 Task: Toggle the add item then the charset option in the variables.
Action: Mouse moved to (12, 628)
Screenshot: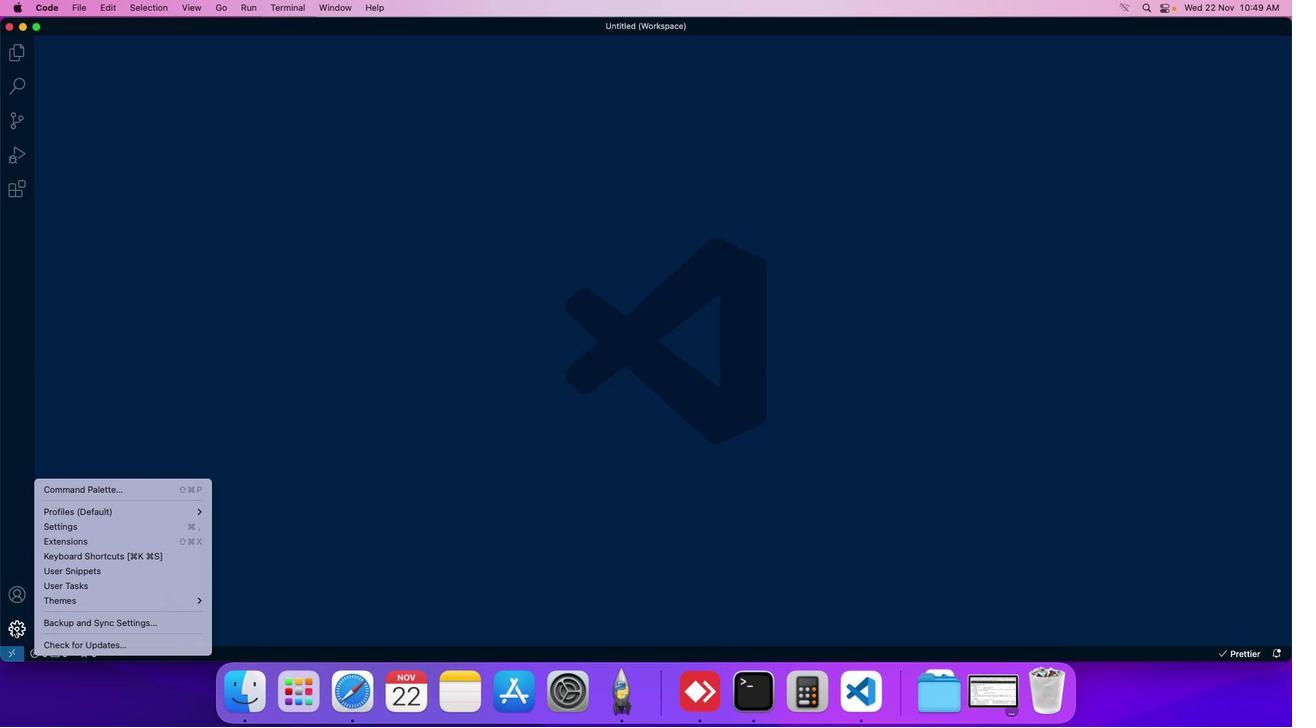 
Action: Mouse pressed left at (12, 628)
Screenshot: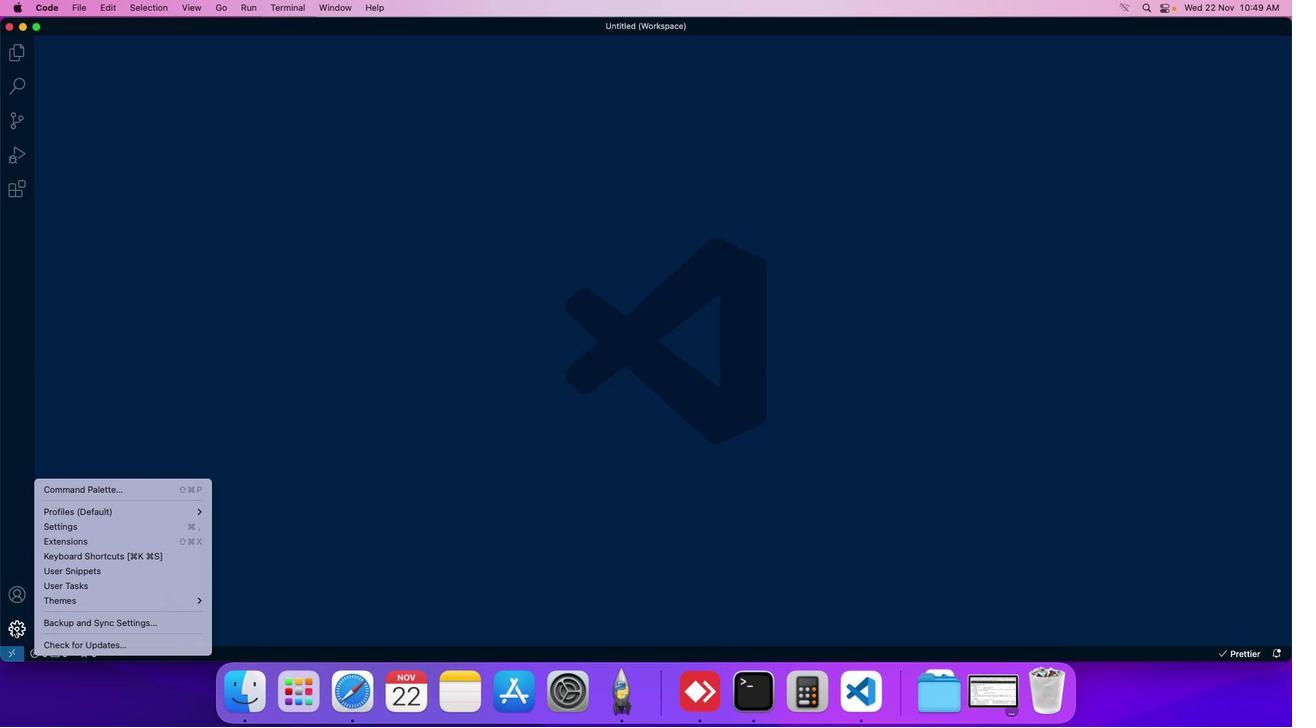 
Action: Mouse moved to (68, 529)
Screenshot: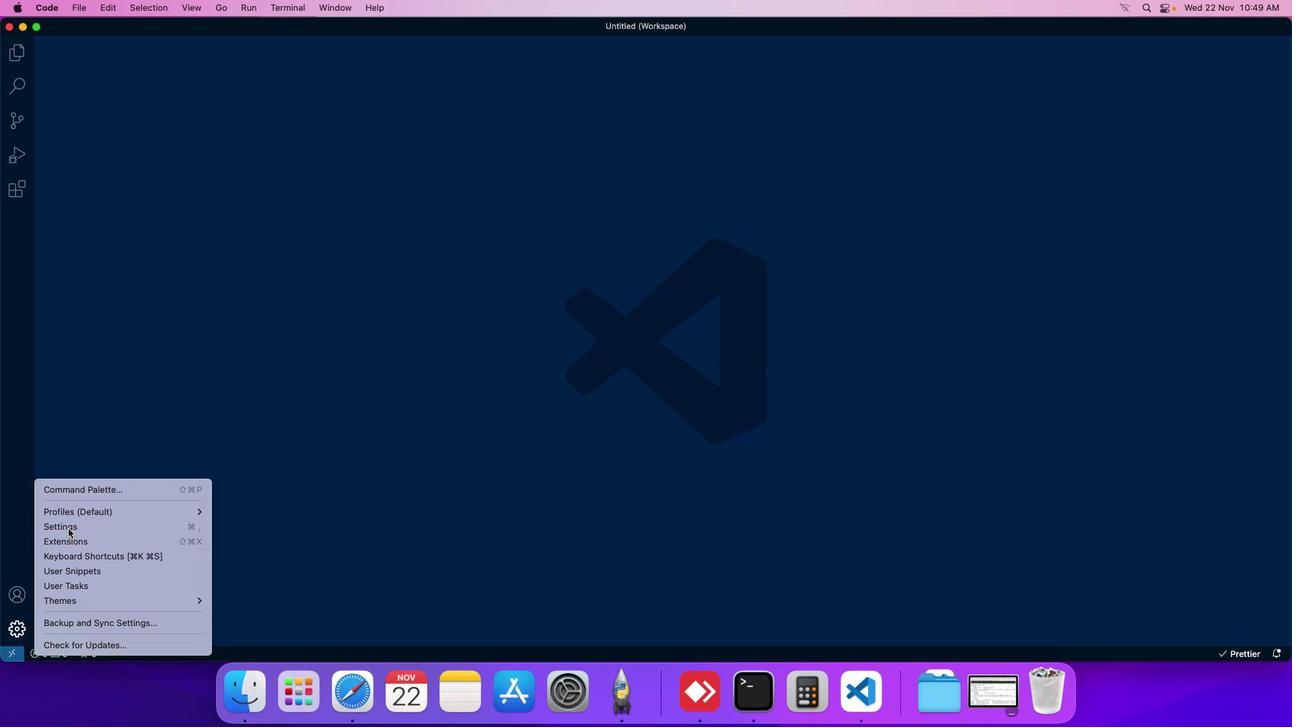 
Action: Mouse pressed left at (68, 529)
Screenshot: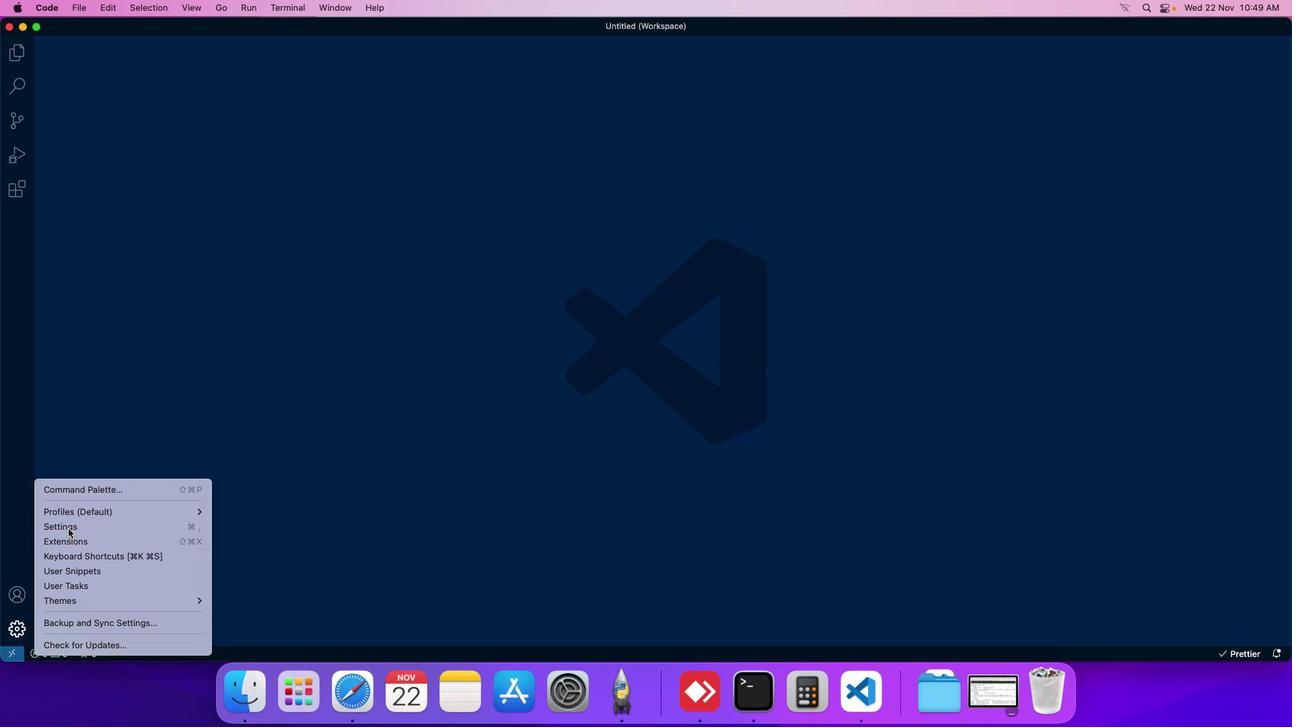 
Action: Mouse moved to (297, 105)
Screenshot: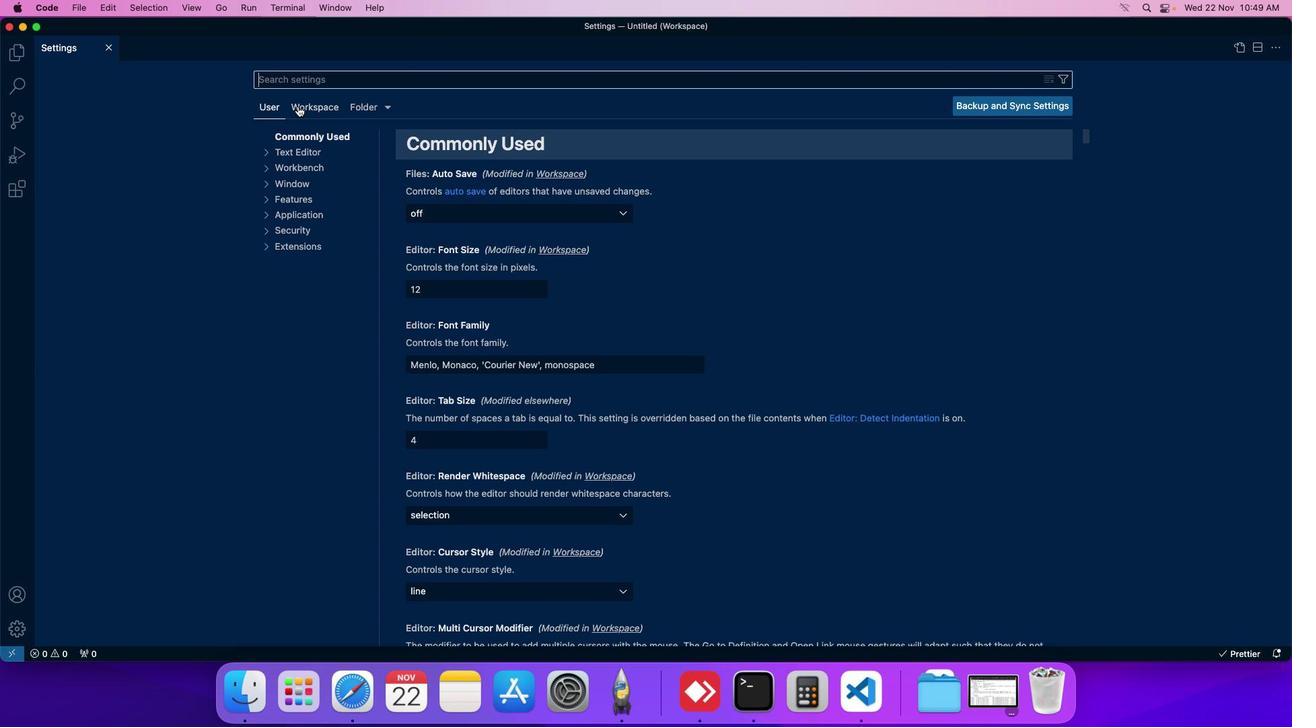 
Action: Mouse pressed left at (297, 105)
Screenshot: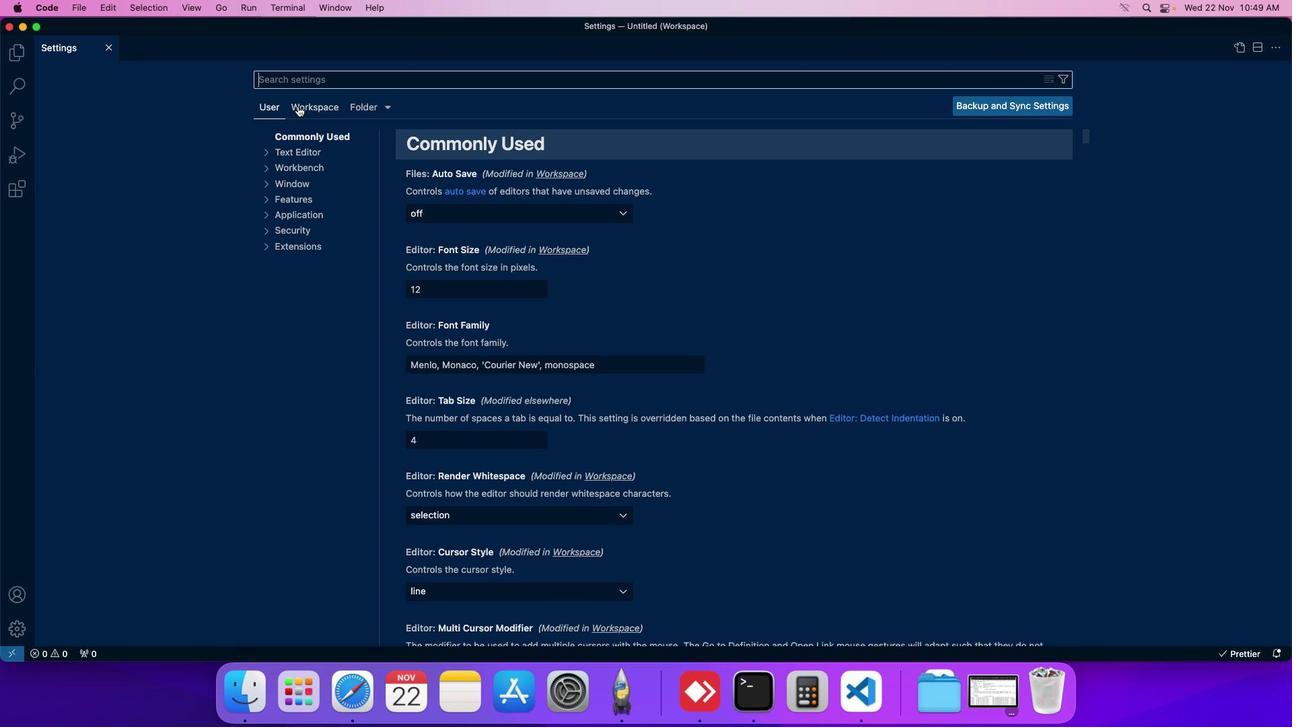 
Action: Mouse moved to (292, 226)
Screenshot: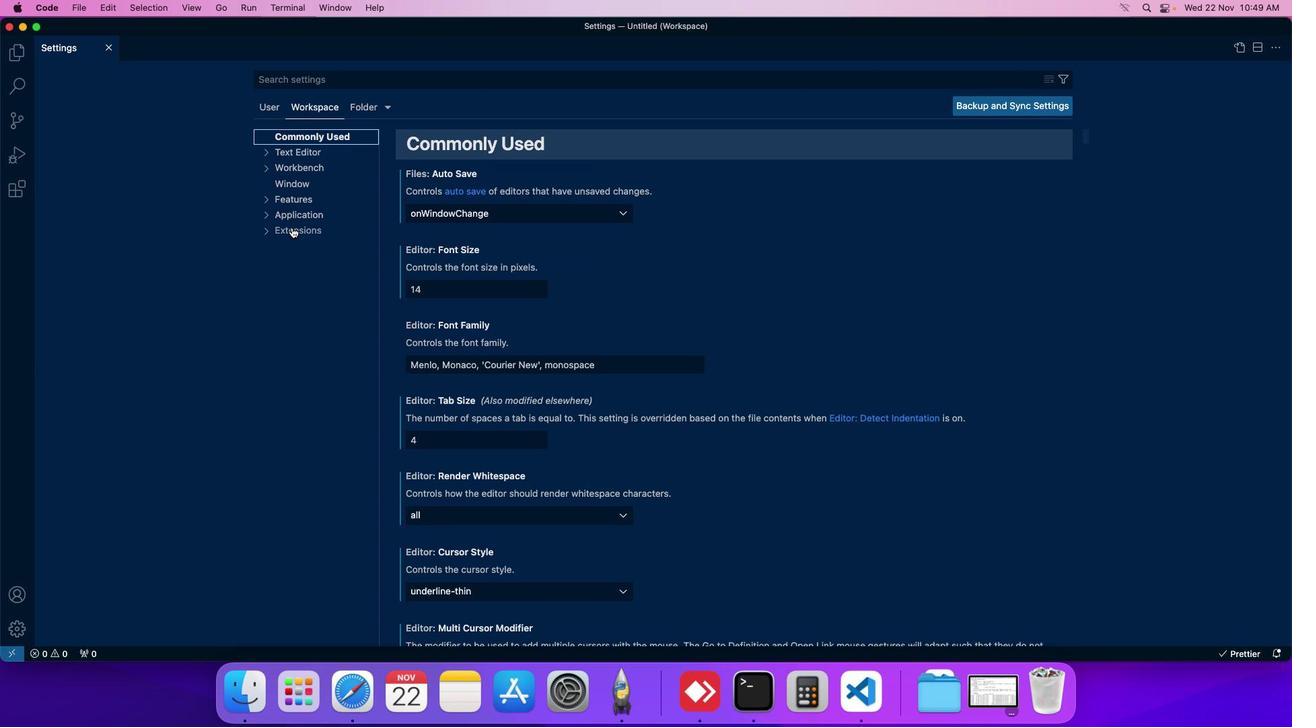 
Action: Mouse pressed left at (292, 226)
Screenshot: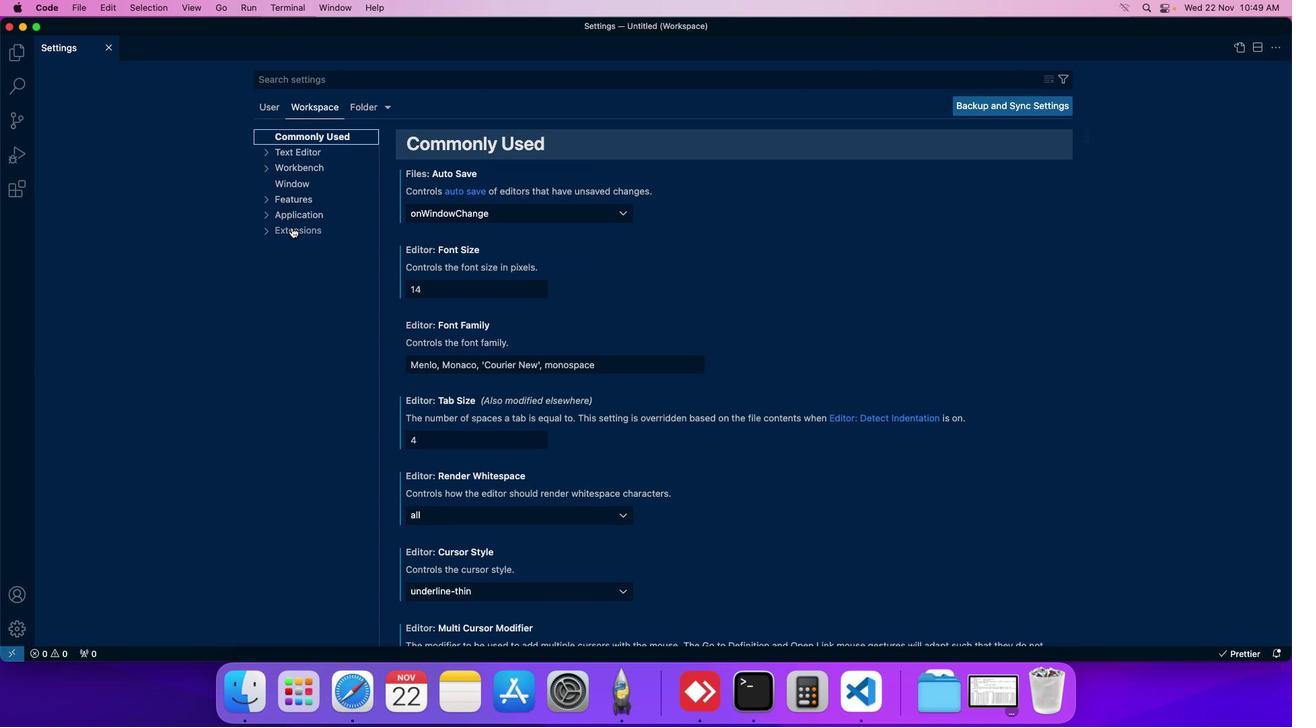 
Action: Mouse moved to (294, 274)
Screenshot: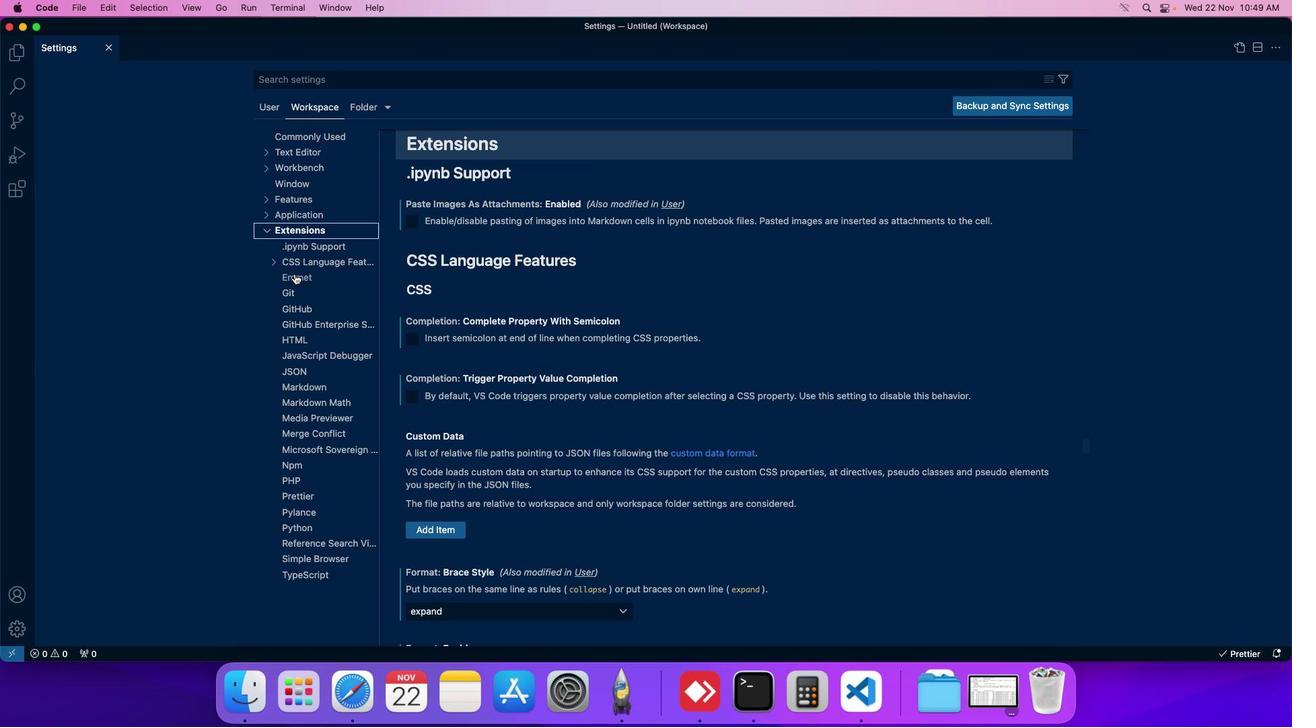 
Action: Mouse pressed left at (294, 274)
Screenshot: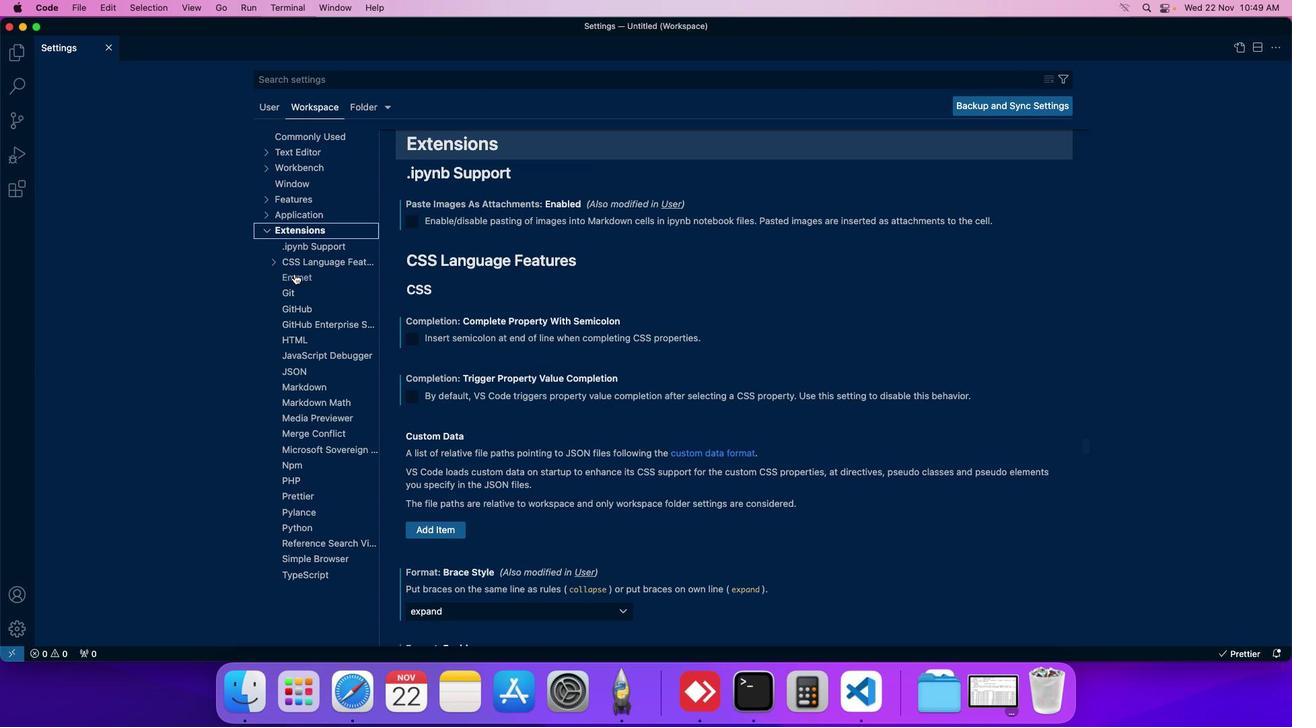 
Action: Mouse moved to (464, 326)
Screenshot: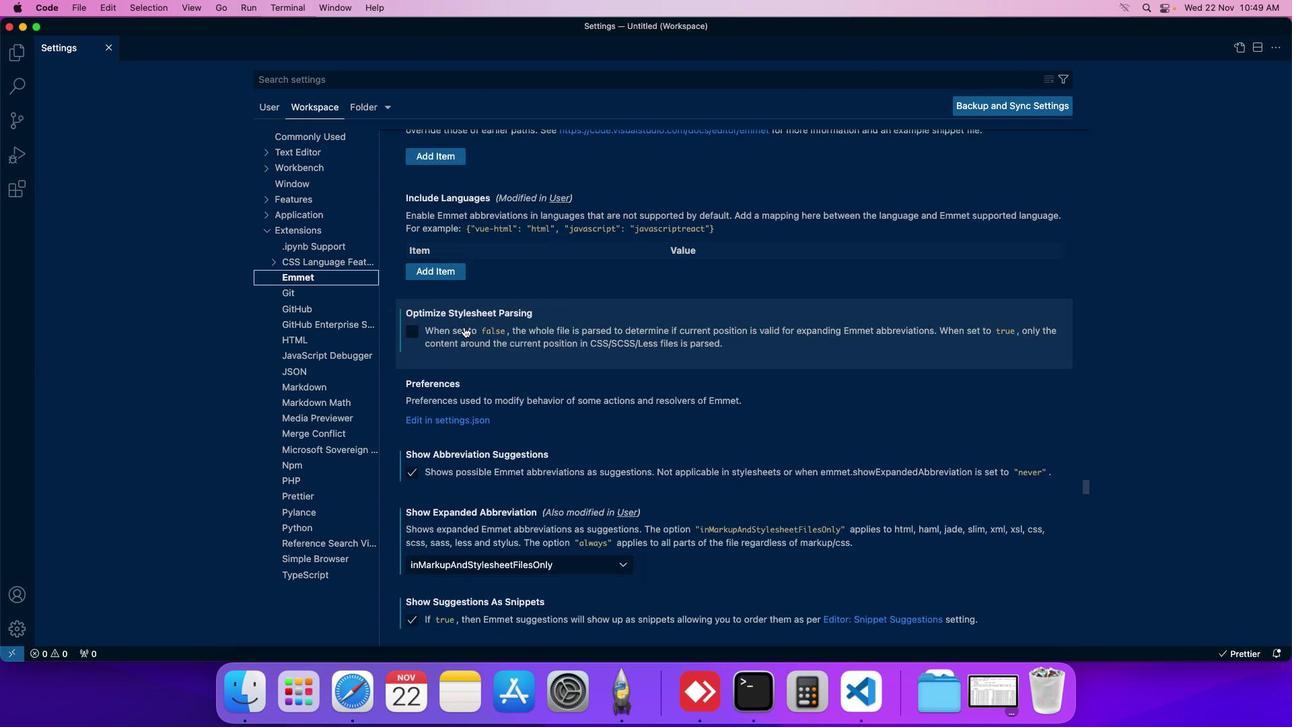 
Action: Mouse scrolled (464, 326) with delta (0, 0)
Screenshot: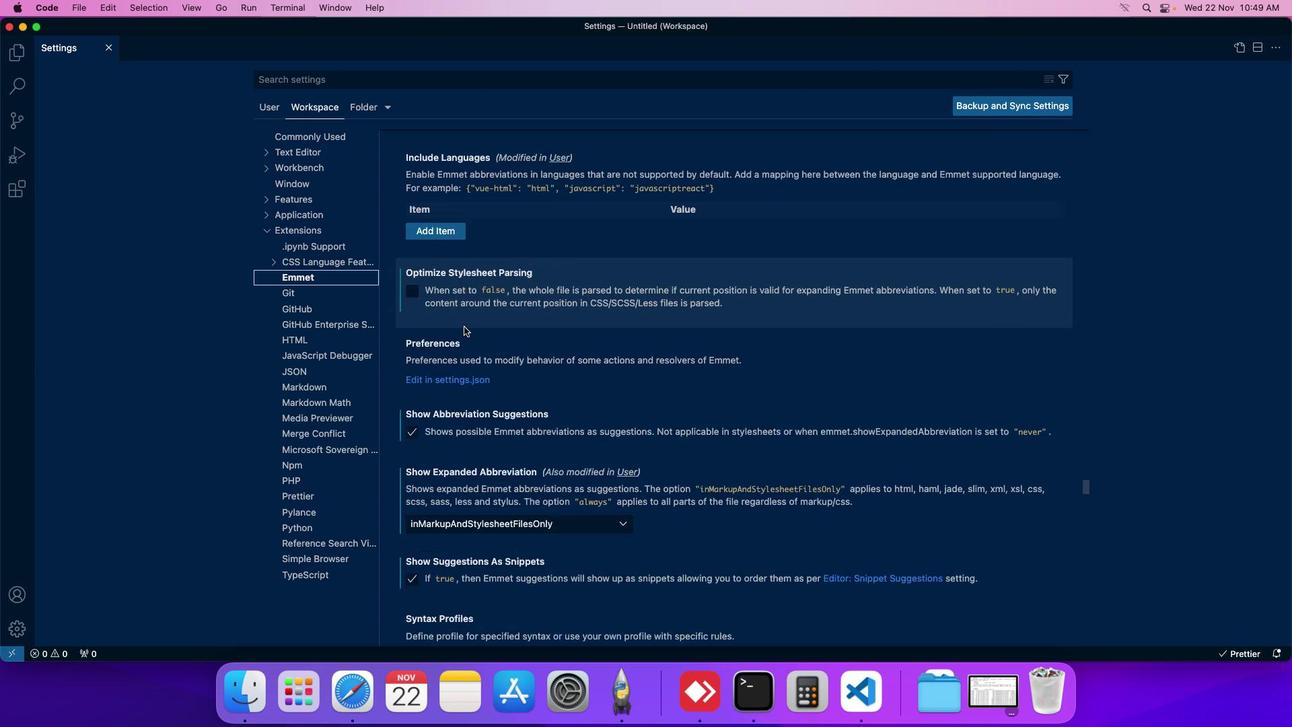 
Action: Mouse scrolled (464, 326) with delta (0, 0)
Screenshot: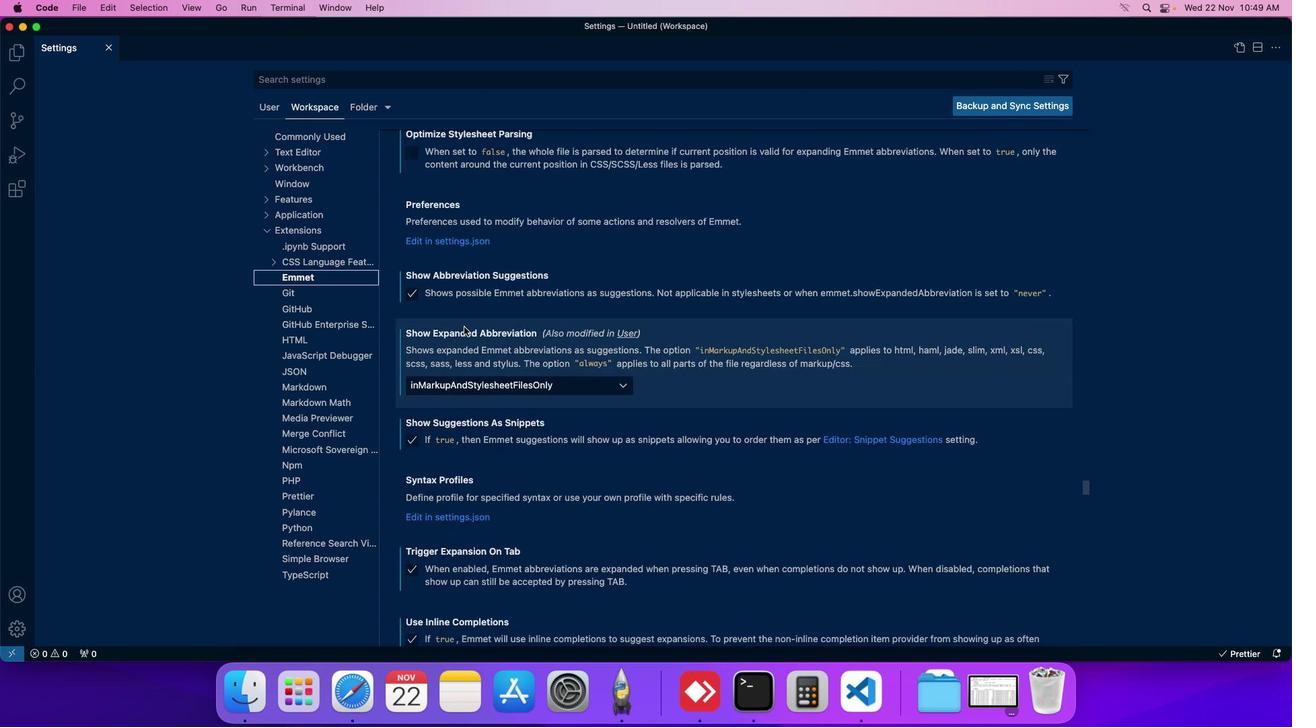 
Action: Mouse scrolled (464, 326) with delta (0, 0)
Screenshot: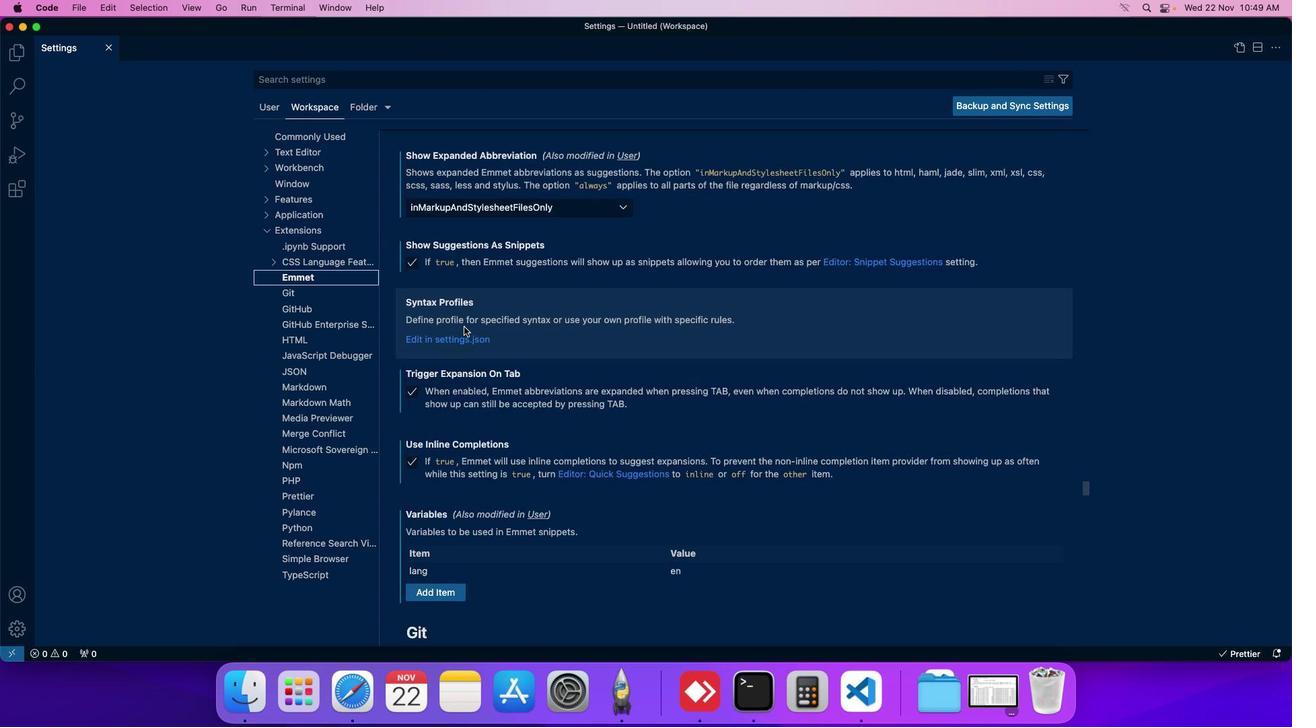 
Action: Mouse moved to (464, 326)
Screenshot: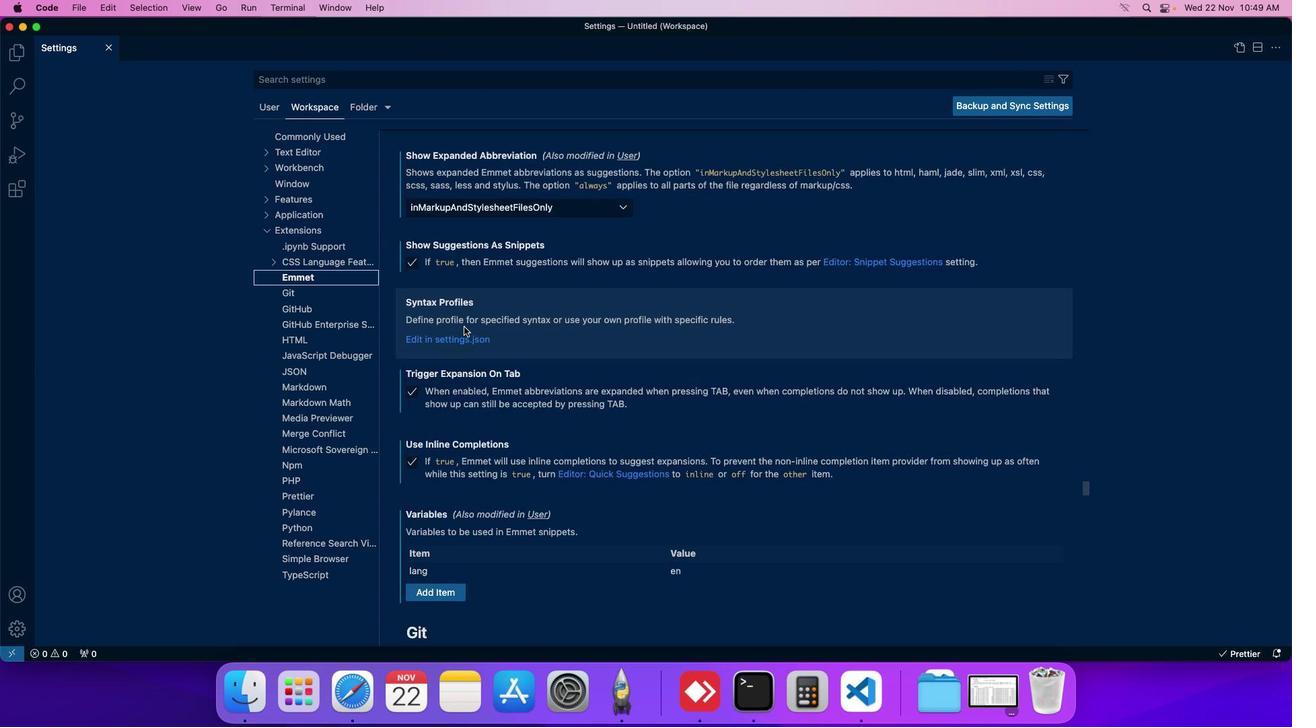 
Action: Mouse scrolled (464, 326) with delta (0, 0)
Screenshot: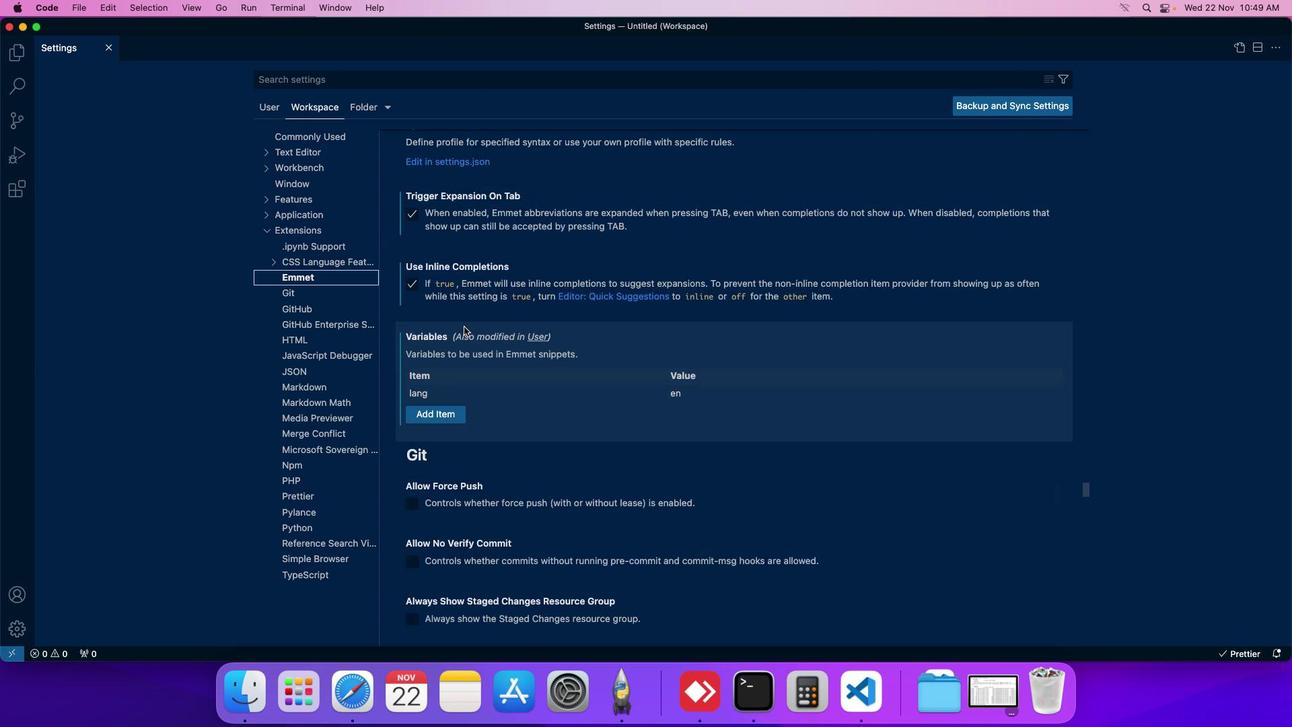 
Action: Mouse moved to (426, 420)
Screenshot: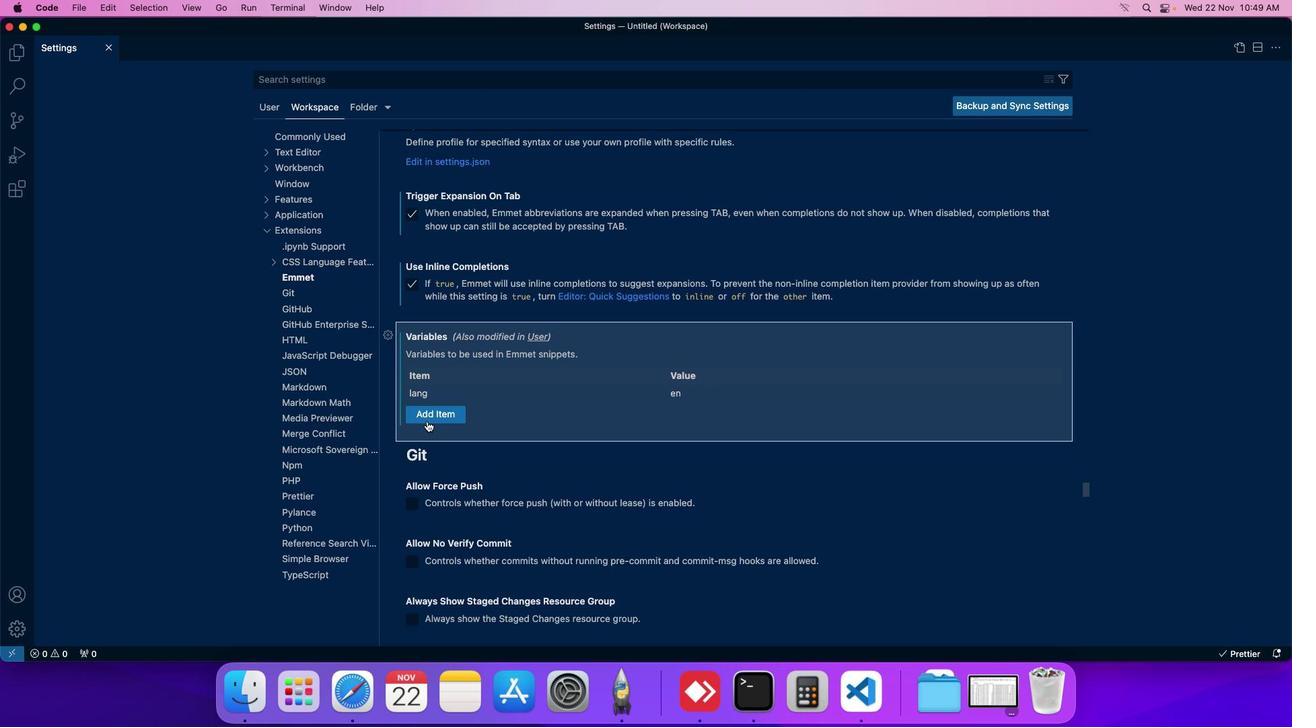 
Action: Mouse pressed left at (426, 420)
Screenshot: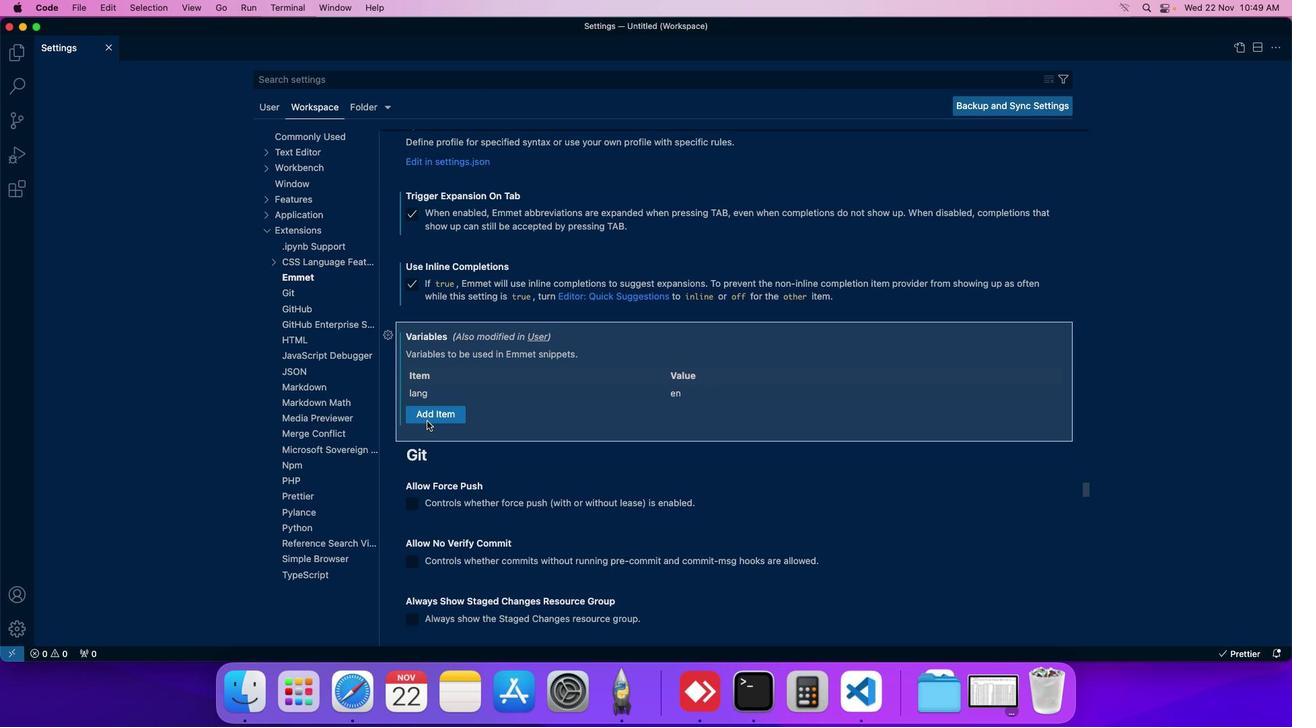 
Action: Mouse moved to (993, 407)
Screenshot: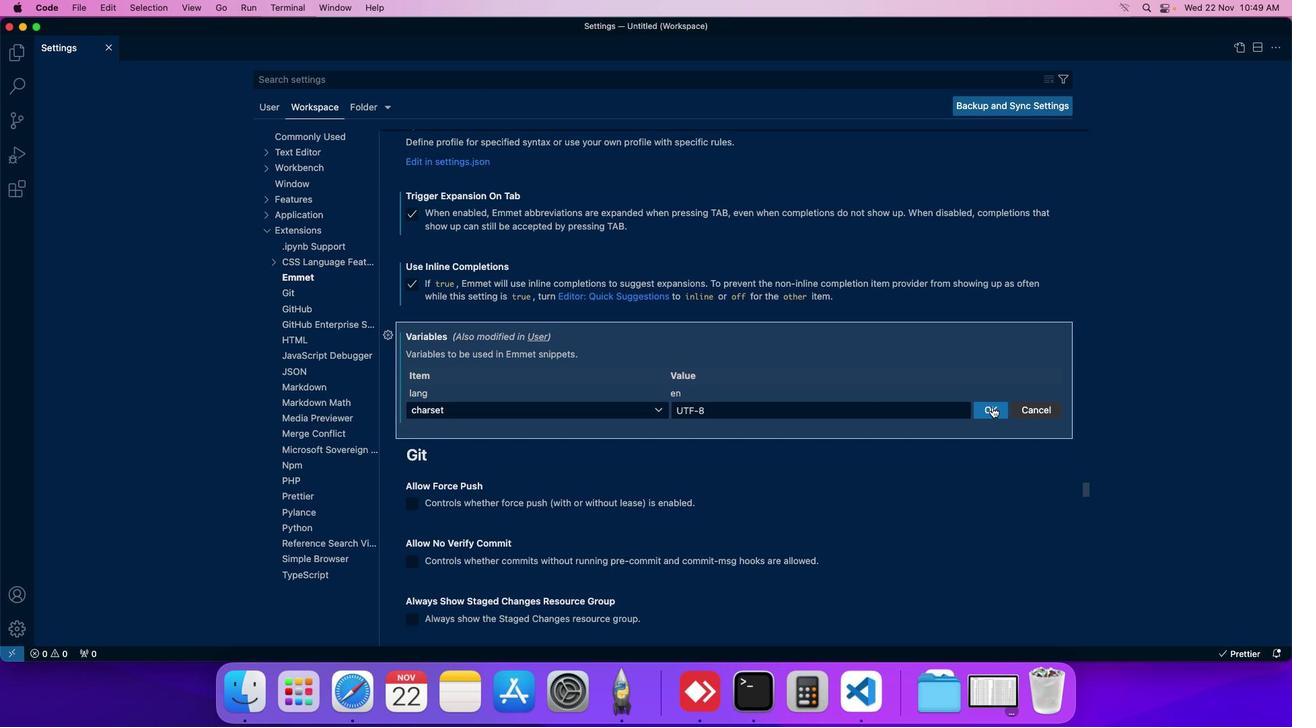 
Action: Mouse pressed left at (993, 407)
Screenshot: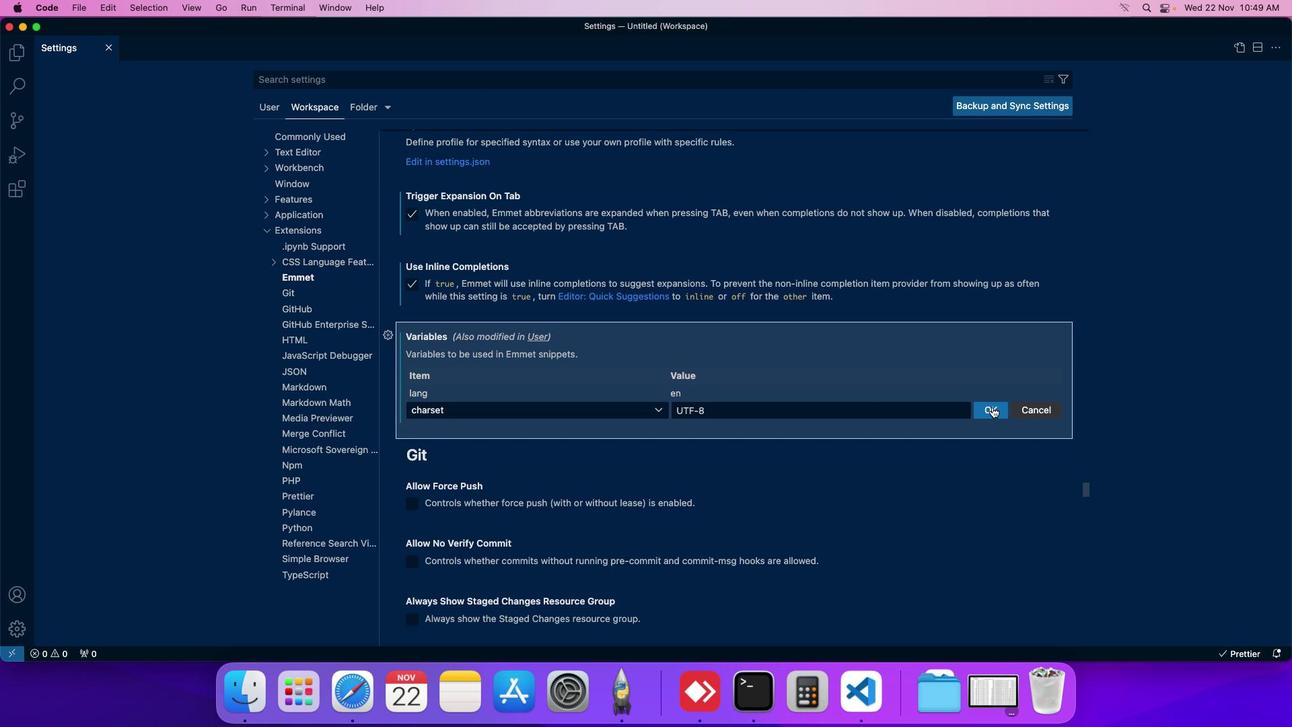
Action: Mouse moved to (932, 371)
Screenshot: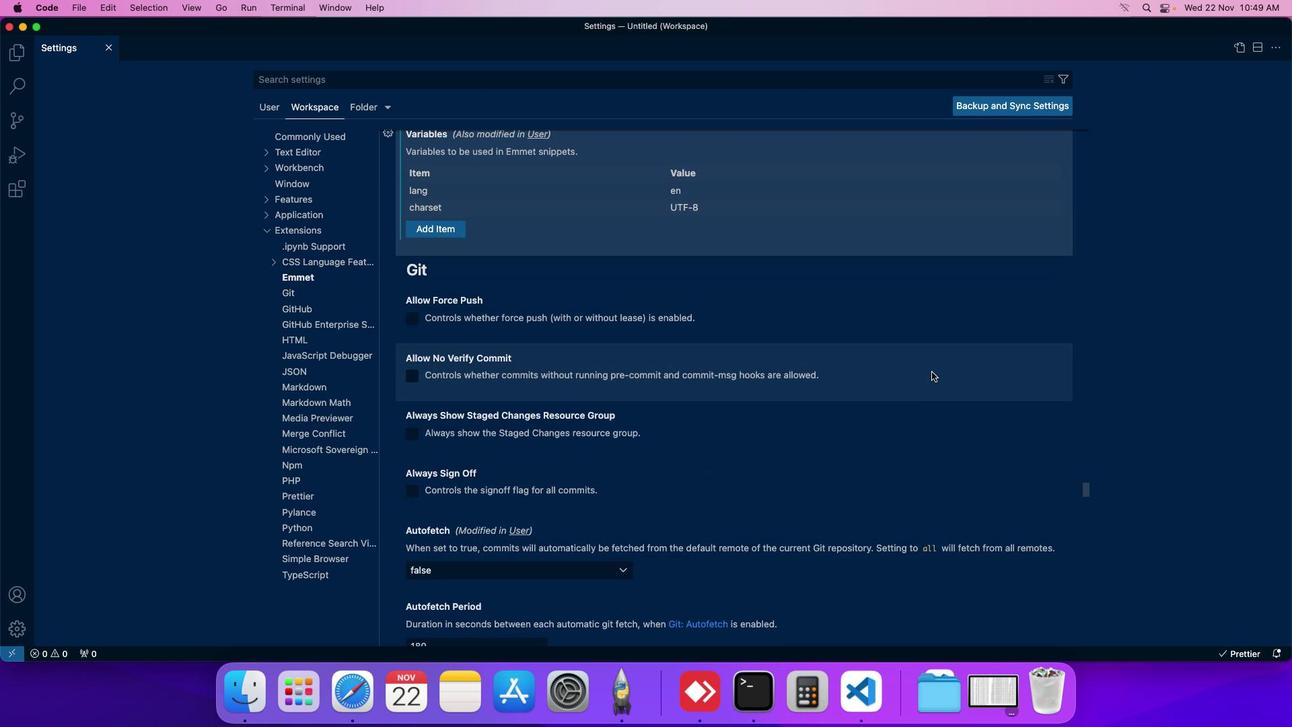 
Action: Mouse scrolled (932, 371) with delta (0, 0)
Screenshot: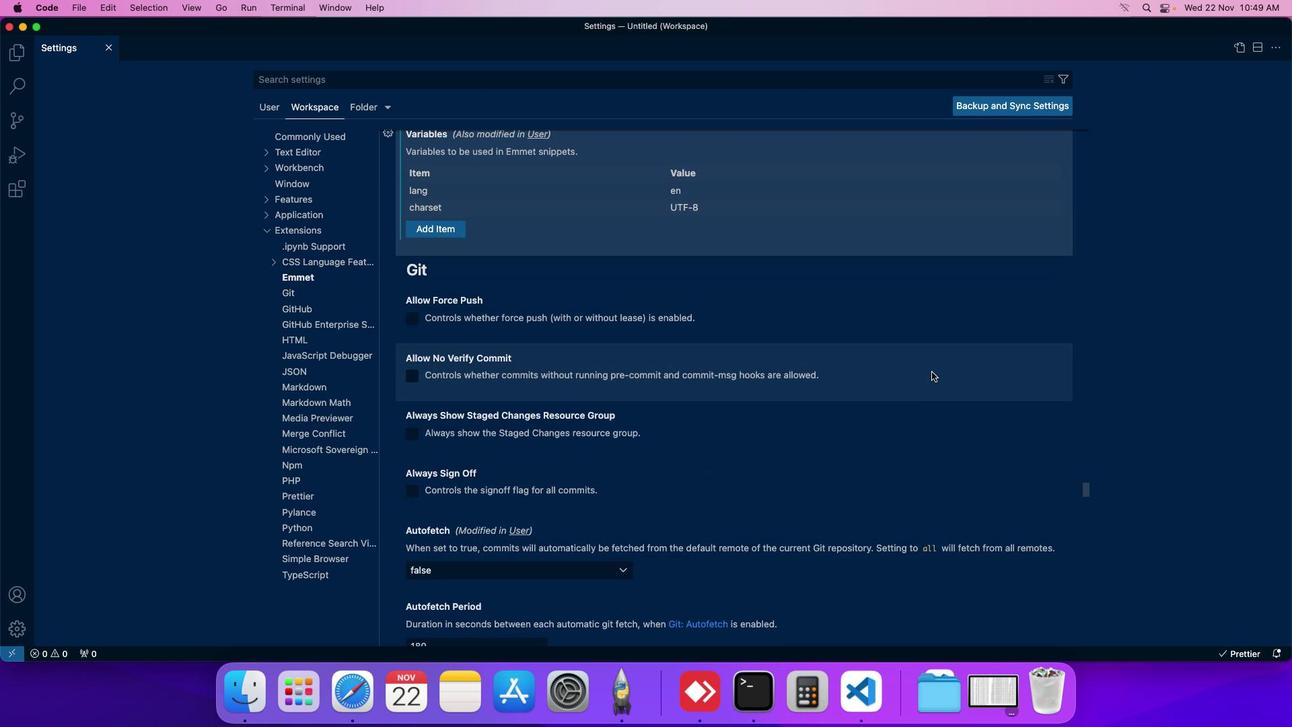 
Action: Mouse moved to (932, 371)
Screenshot: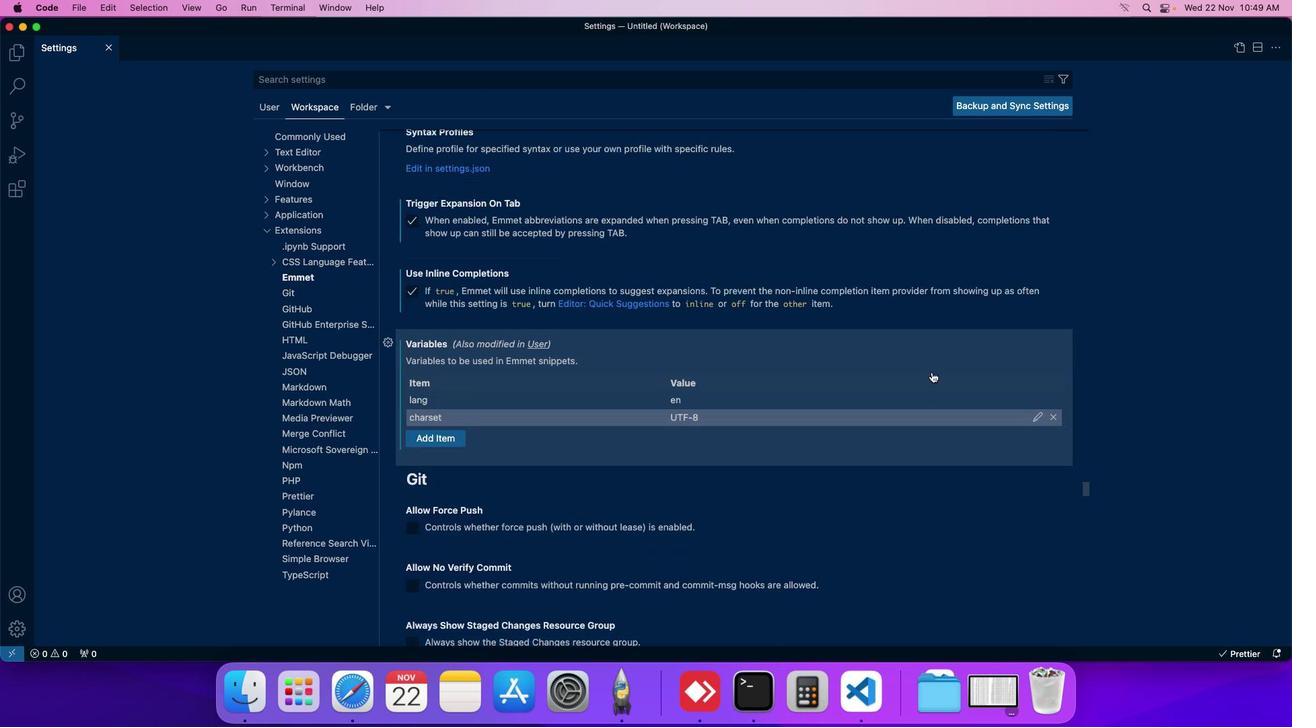 
Action: Mouse scrolled (932, 371) with delta (0, 0)
Screenshot: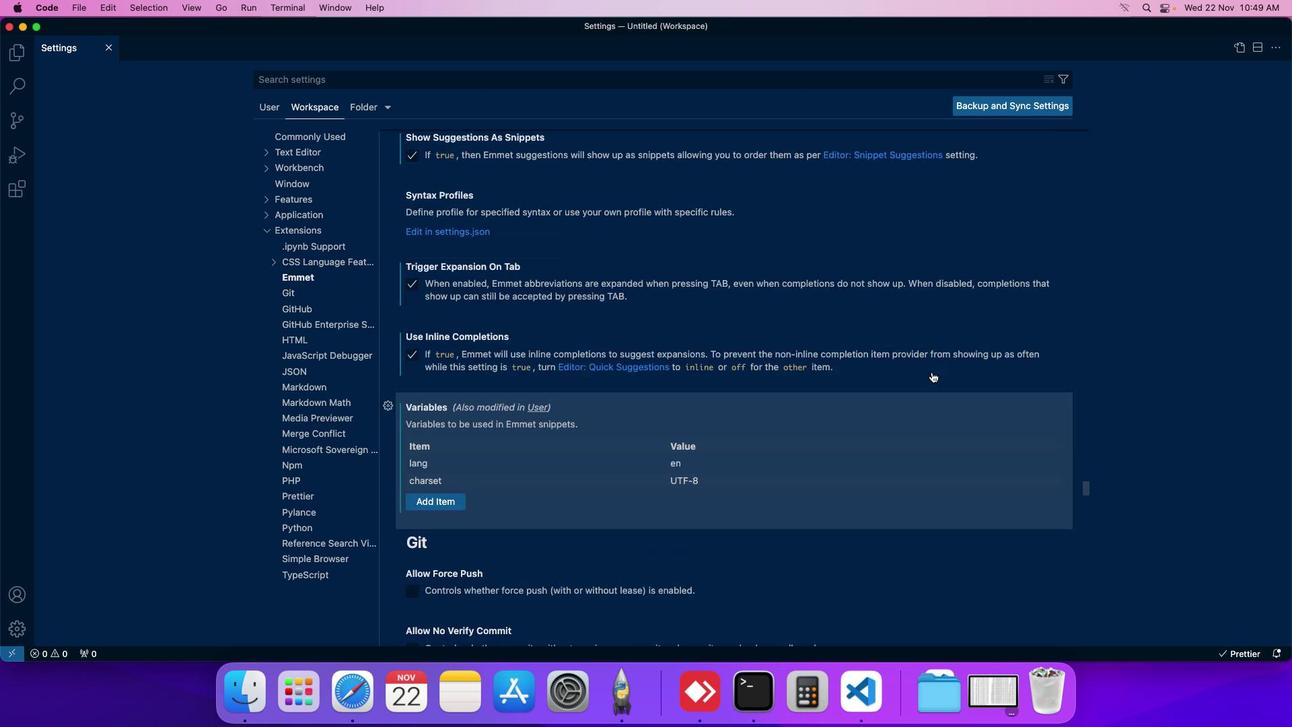 
Action: Mouse scrolled (932, 371) with delta (0, 0)
Screenshot: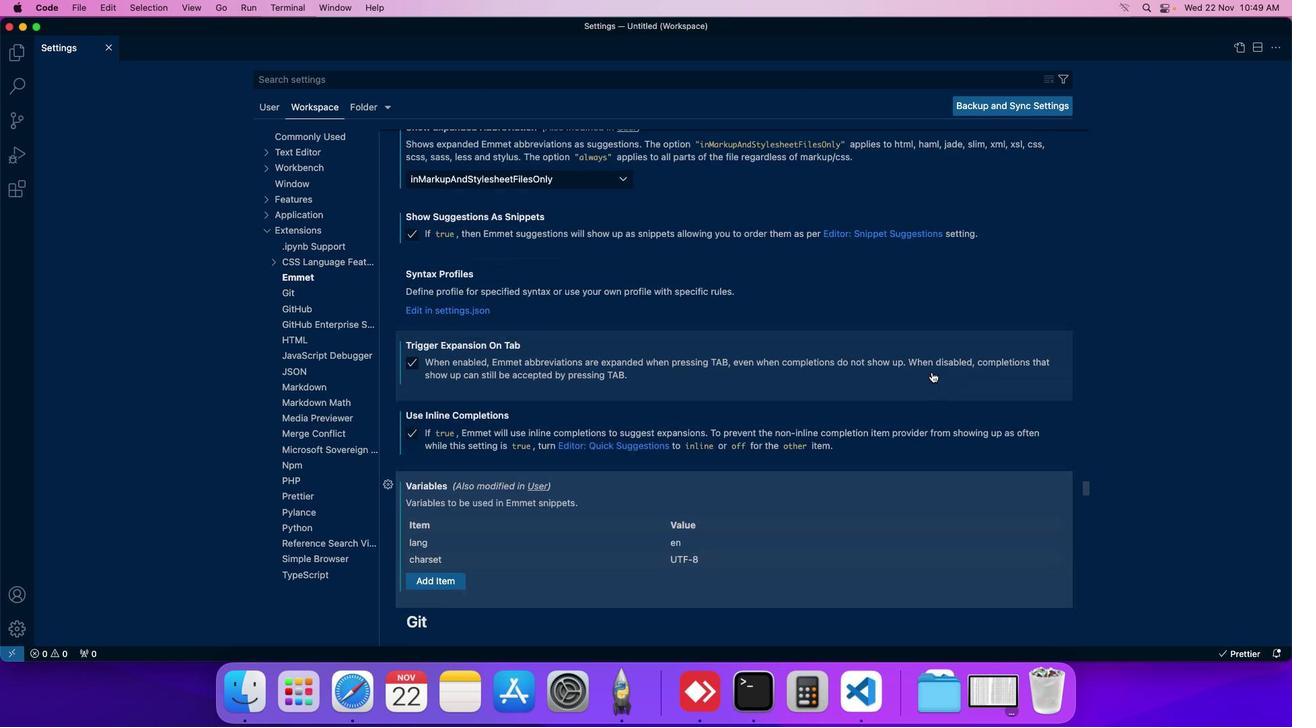 
Action: Mouse moved to (925, 384)
Screenshot: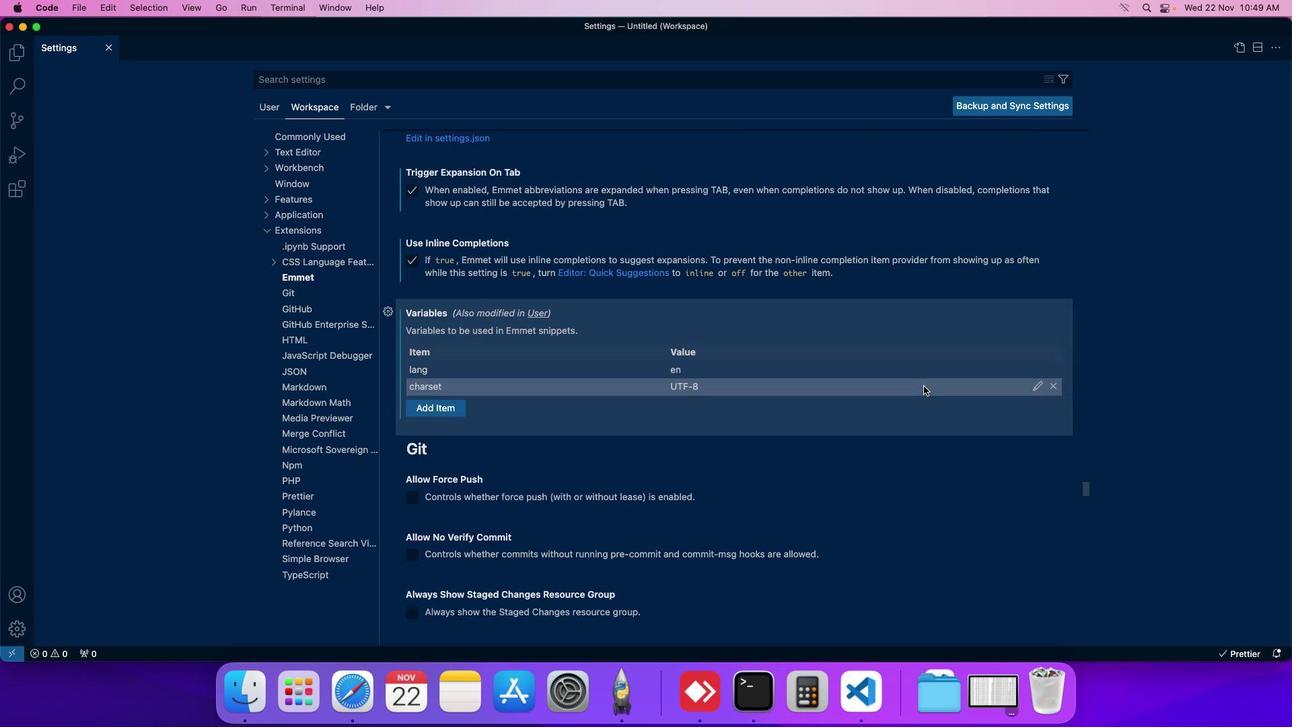 
Action: Mouse scrolled (925, 384) with delta (0, 0)
Screenshot: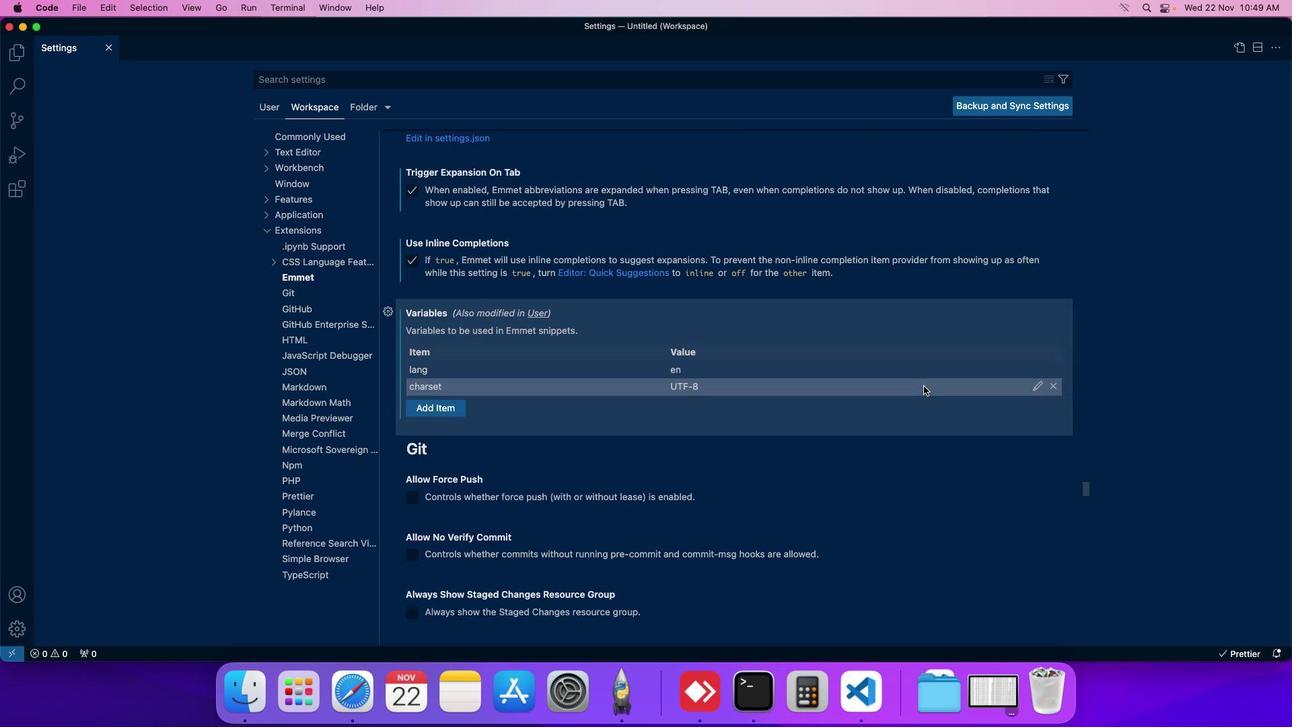 
Action: Mouse moved to (924, 386)
Screenshot: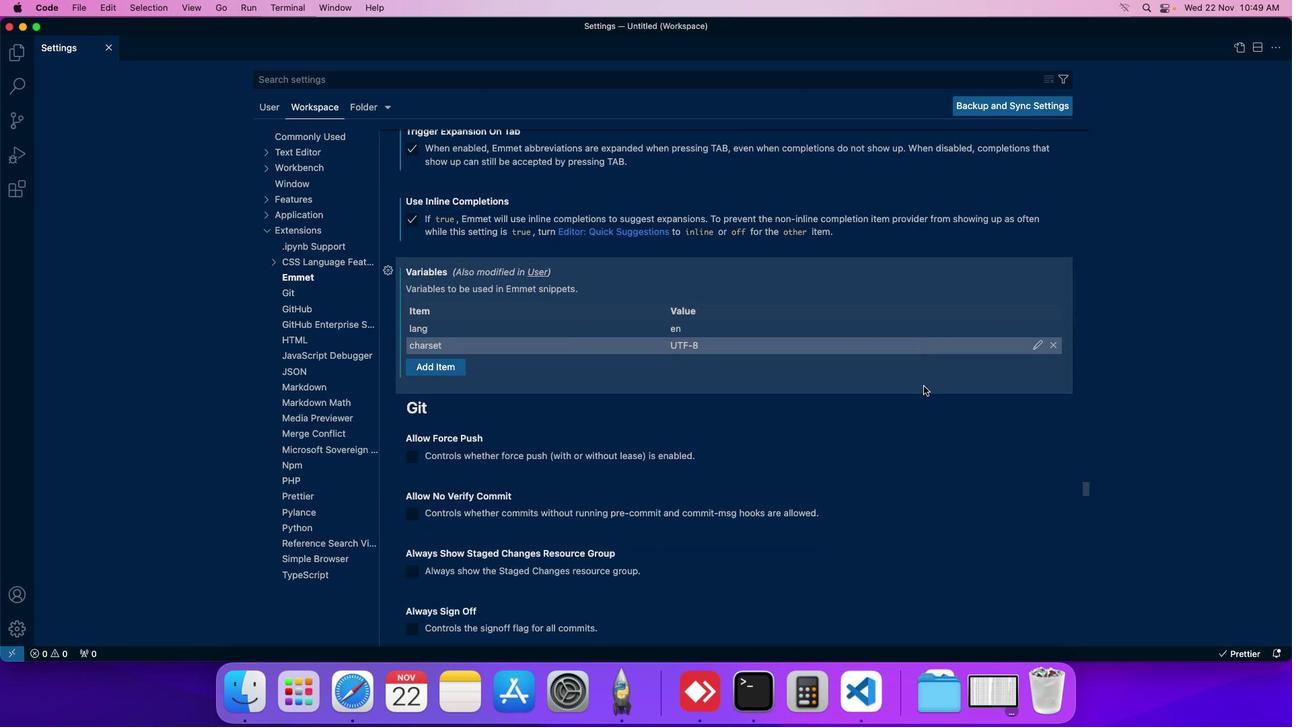 
Action: Mouse scrolled (924, 386) with delta (0, 0)
Screenshot: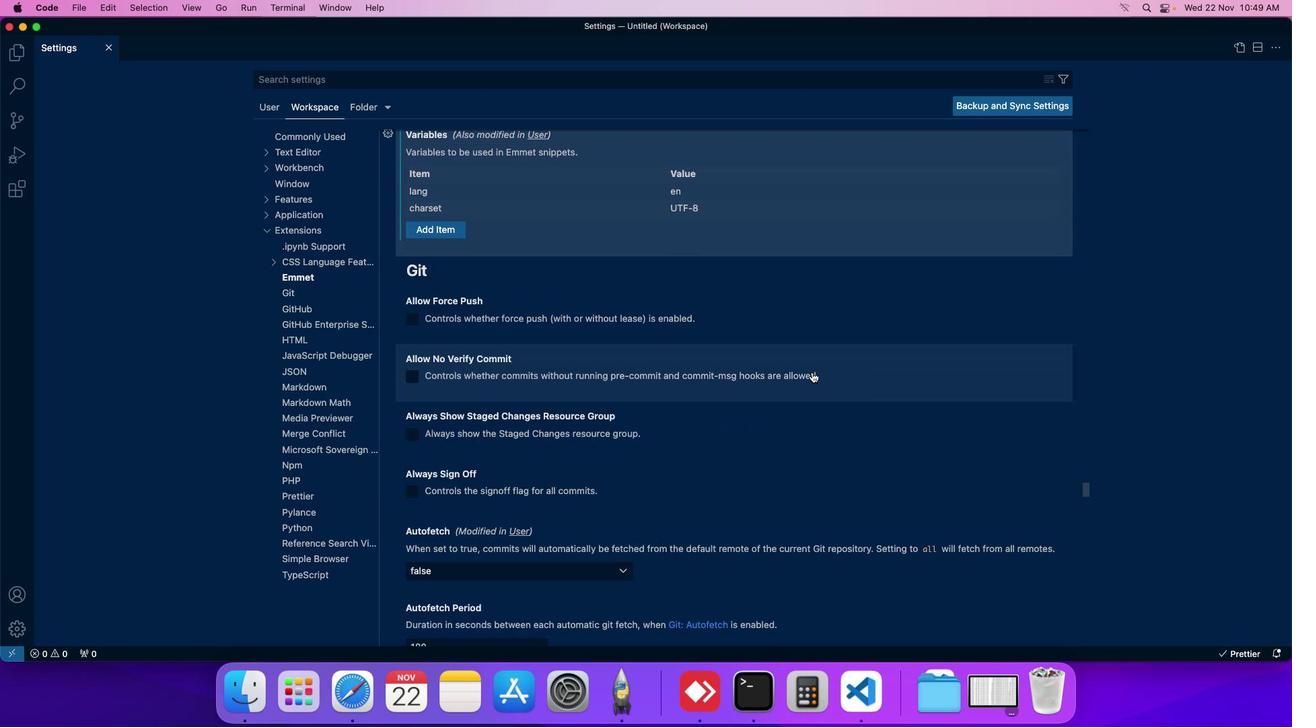 
Action: Mouse moved to (565, 220)
Screenshot: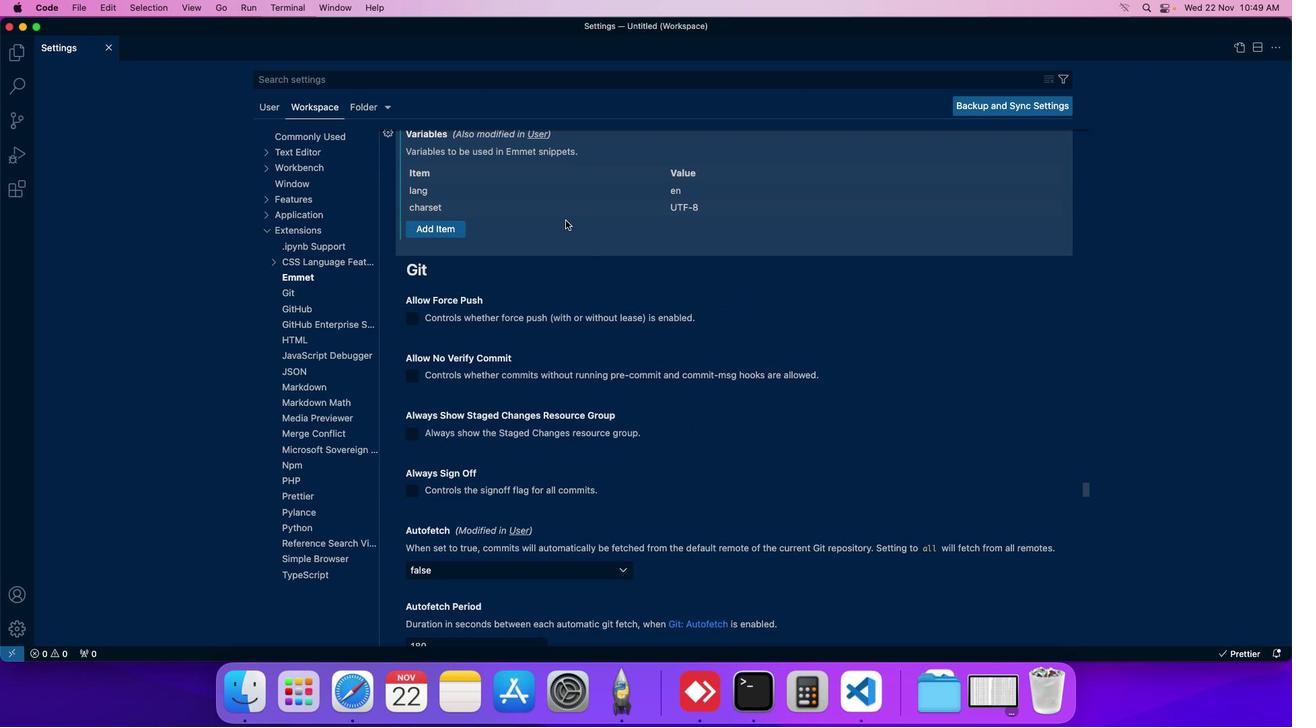 
